 Task: Set the "Skip frame" for decoding in FFmpeg audio/video decoder to bidir.
Action: Mouse moved to (110, 26)
Screenshot: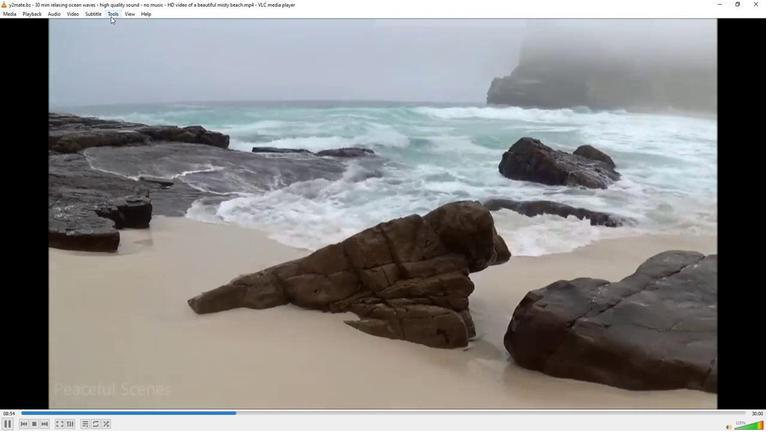 
Action: Mouse pressed left at (110, 26)
Screenshot: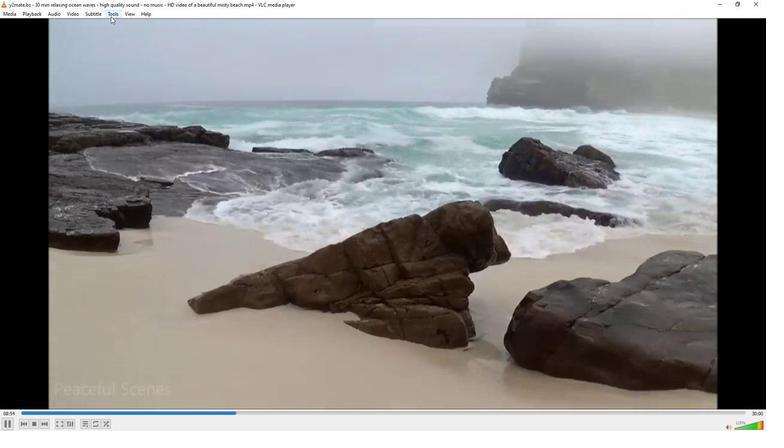 
Action: Mouse moved to (119, 117)
Screenshot: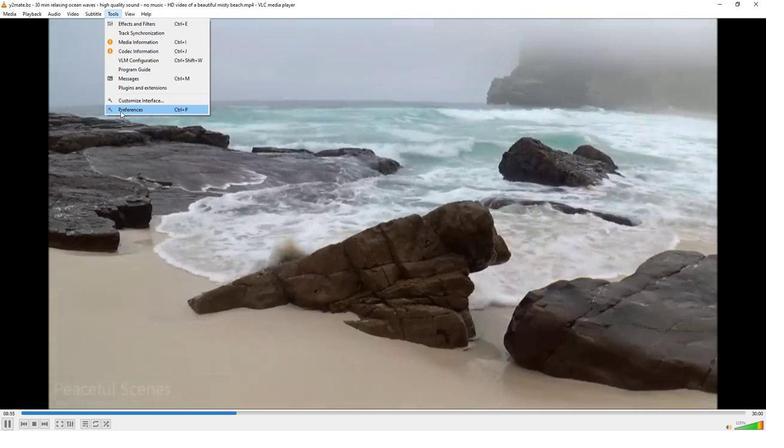 
Action: Mouse pressed left at (119, 117)
Screenshot: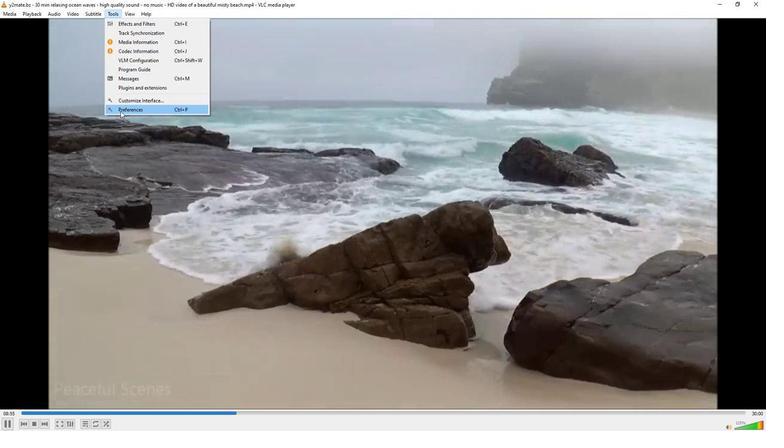
Action: Mouse moved to (89, 332)
Screenshot: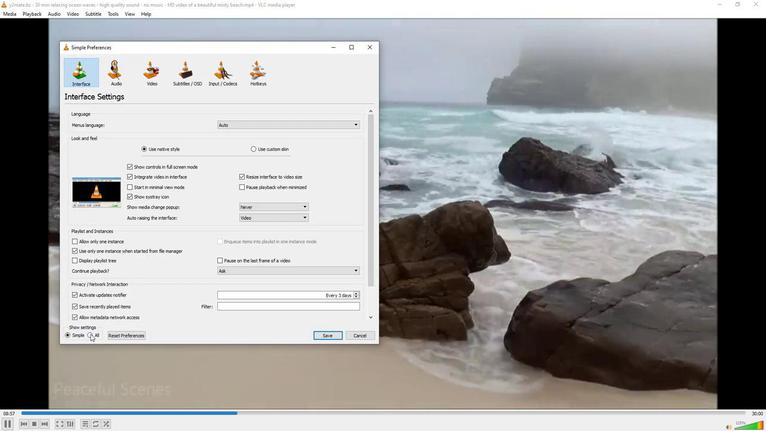
Action: Mouse pressed left at (89, 332)
Screenshot: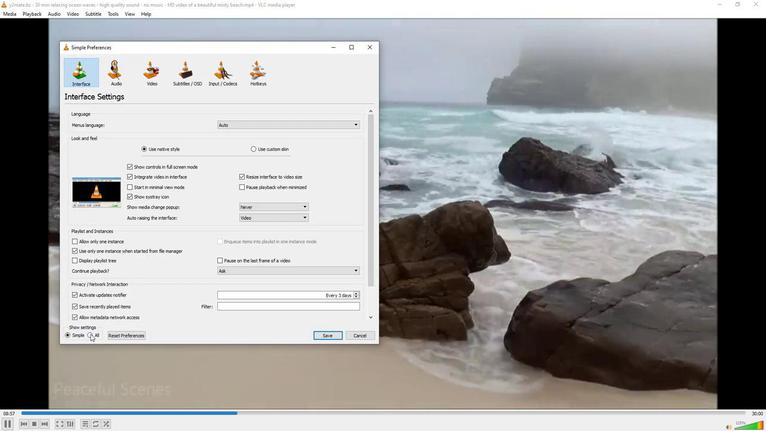 
Action: Mouse moved to (80, 225)
Screenshot: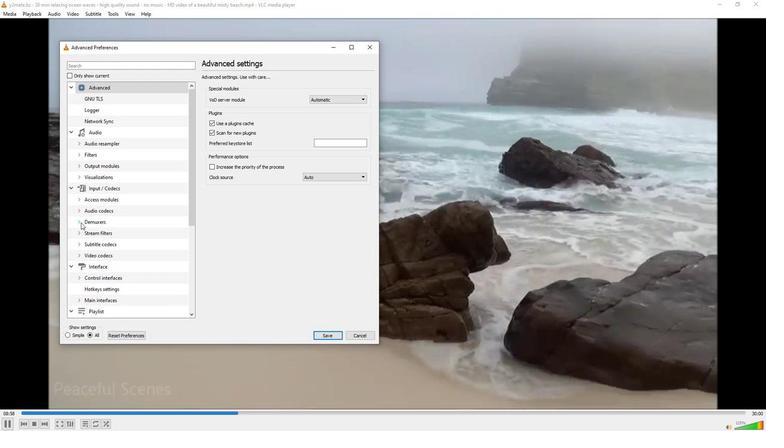 
Action: Mouse pressed left at (80, 225)
Screenshot: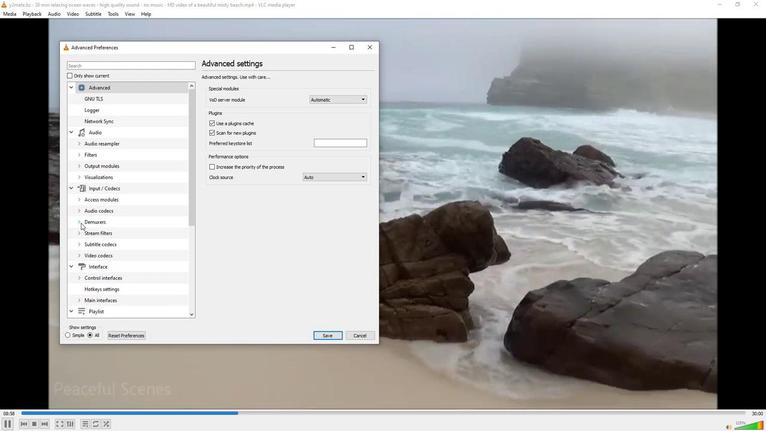 
Action: Mouse moved to (112, 241)
Screenshot: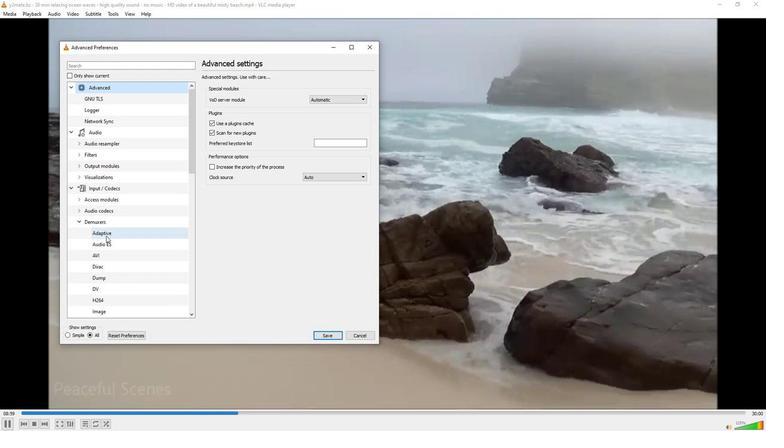 
Action: Mouse scrolled (112, 240) with delta (0, 0)
Screenshot: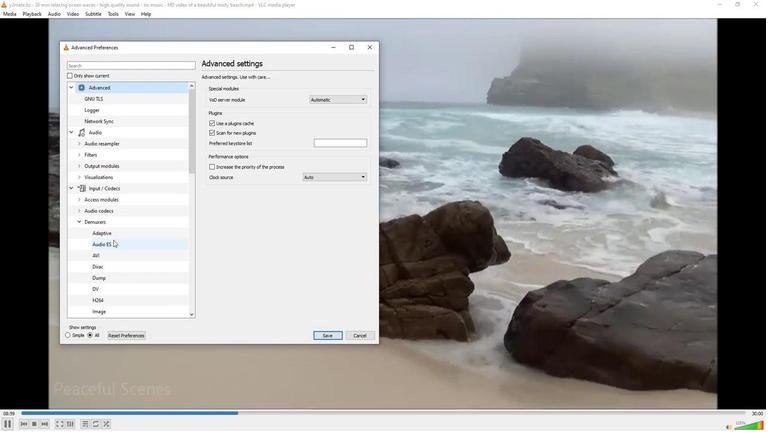 
Action: Mouse scrolled (112, 240) with delta (0, 0)
Screenshot: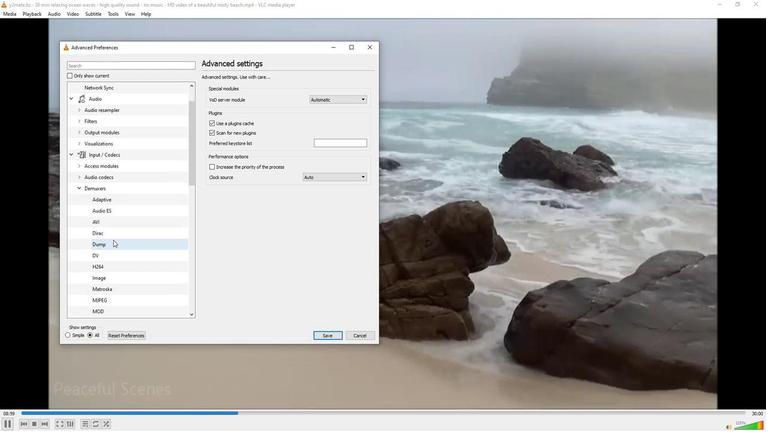 
Action: Mouse scrolled (112, 240) with delta (0, 0)
Screenshot: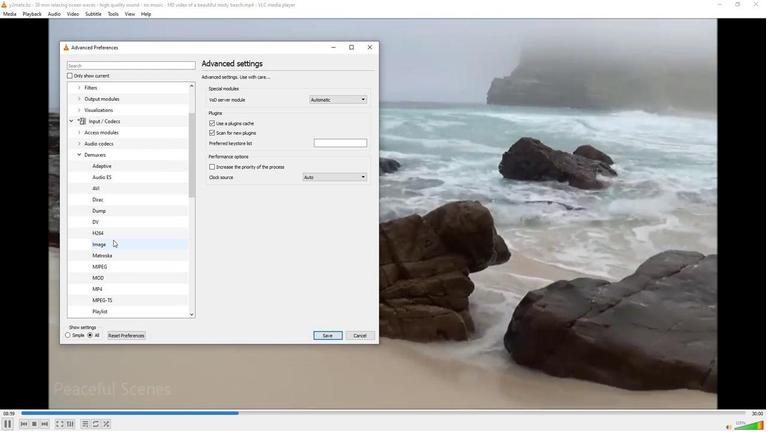 
Action: Mouse scrolled (112, 240) with delta (0, 0)
Screenshot: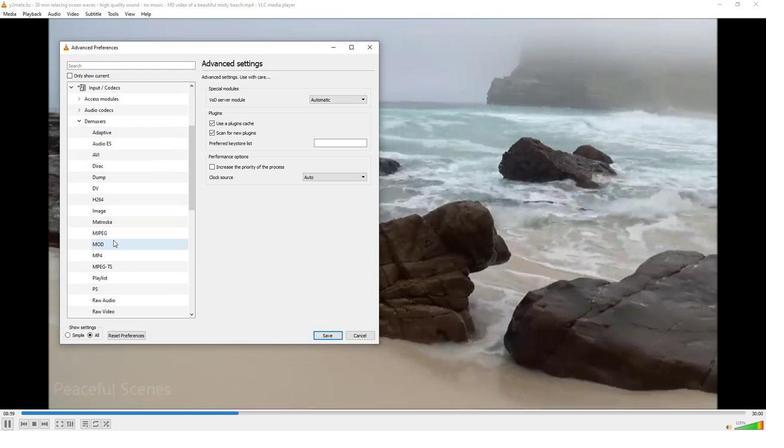 
Action: Mouse scrolled (112, 240) with delta (0, 0)
Screenshot: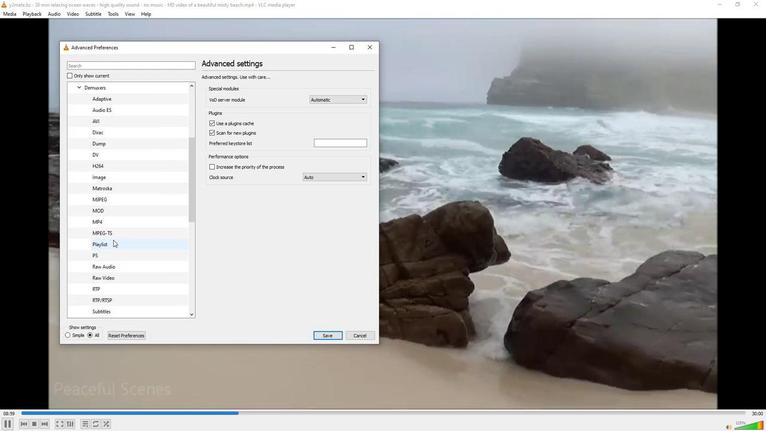 
Action: Mouse scrolled (112, 240) with delta (0, 0)
Screenshot: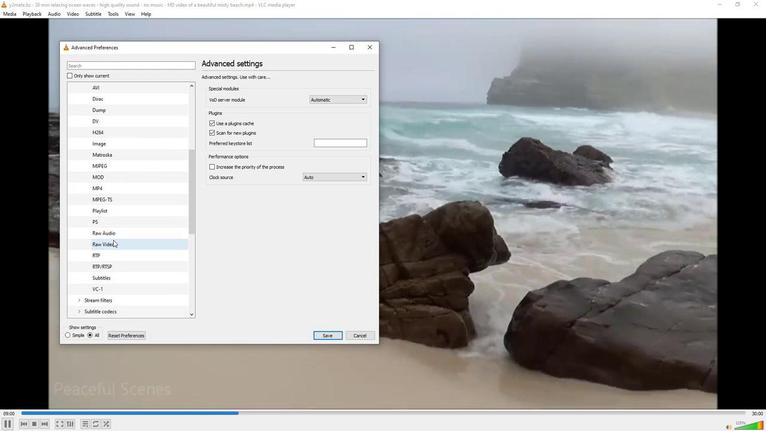 
Action: Mouse moved to (80, 289)
Screenshot: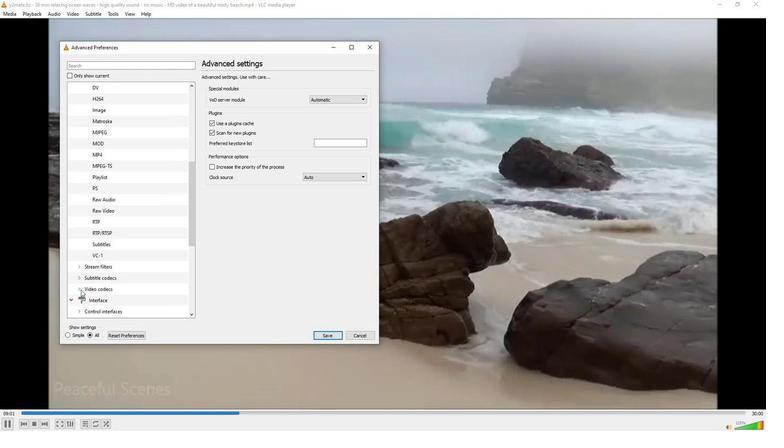 
Action: Mouse pressed left at (80, 289)
Screenshot: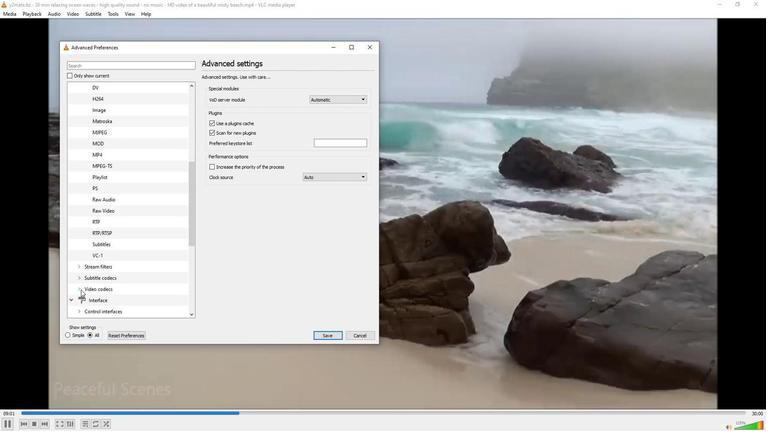 
Action: Mouse moved to (95, 310)
Screenshot: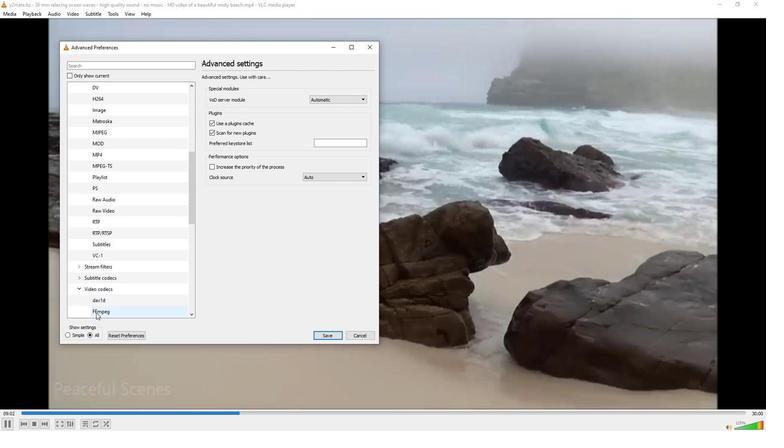 
Action: Mouse pressed left at (95, 310)
Screenshot: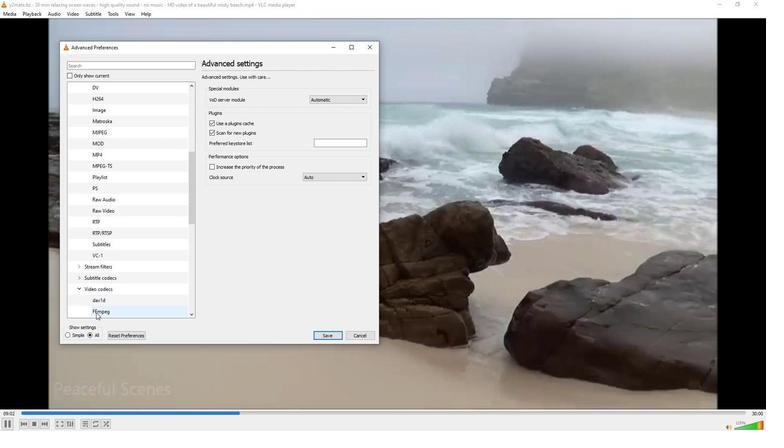 
Action: Mouse moved to (331, 163)
Screenshot: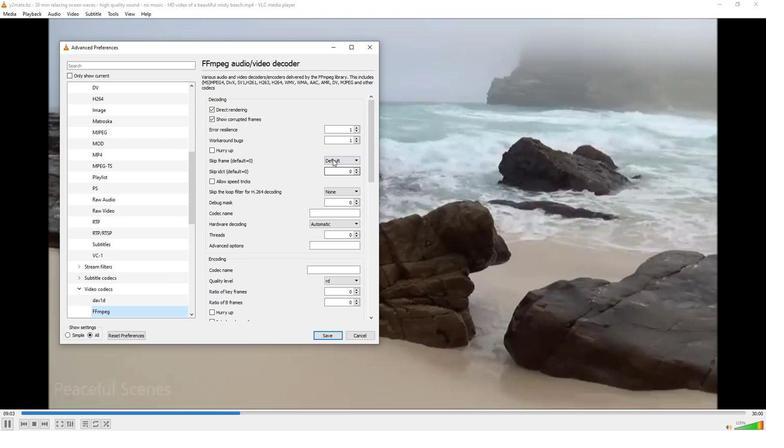 
Action: Mouse pressed left at (331, 163)
Screenshot: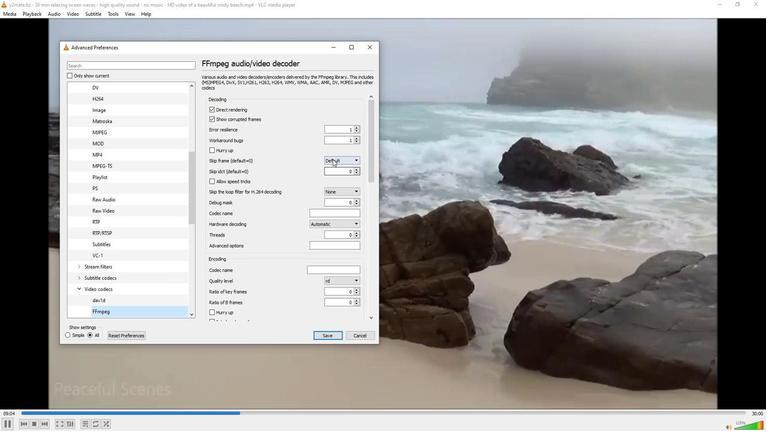 
Action: Mouse moved to (333, 187)
Screenshot: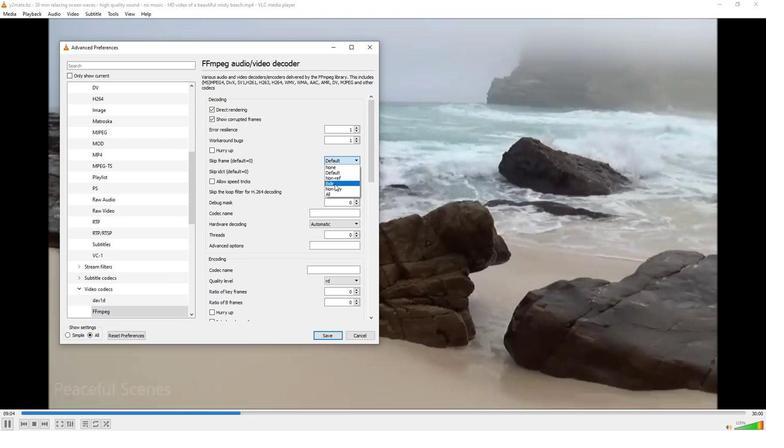
Action: Mouse pressed left at (333, 187)
Screenshot: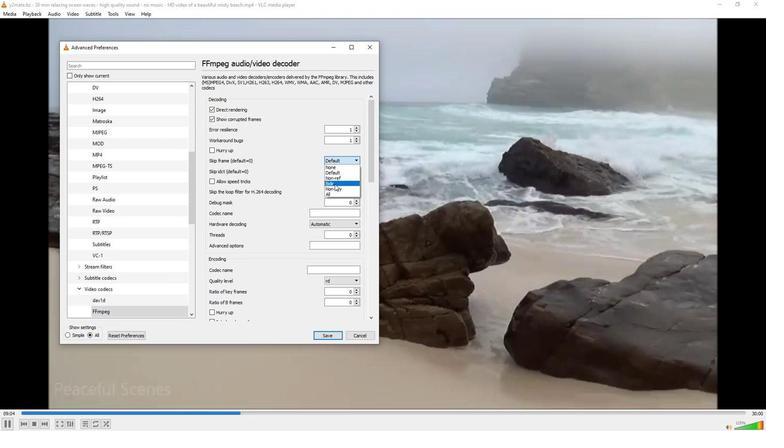 
Action: Mouse moved to (320, 192)
Screenshot: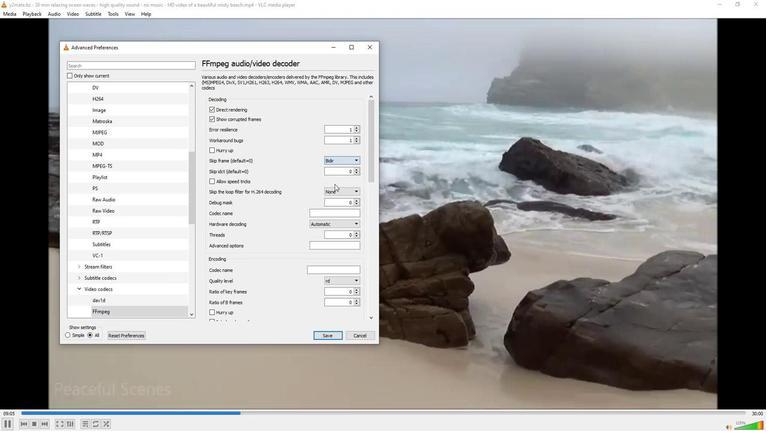 
